 Task: Schedule a meditation and mindfulness session for the 17th at 9:00 AM.
Action: Mouse pressed left at (138, 308)
Screenshot: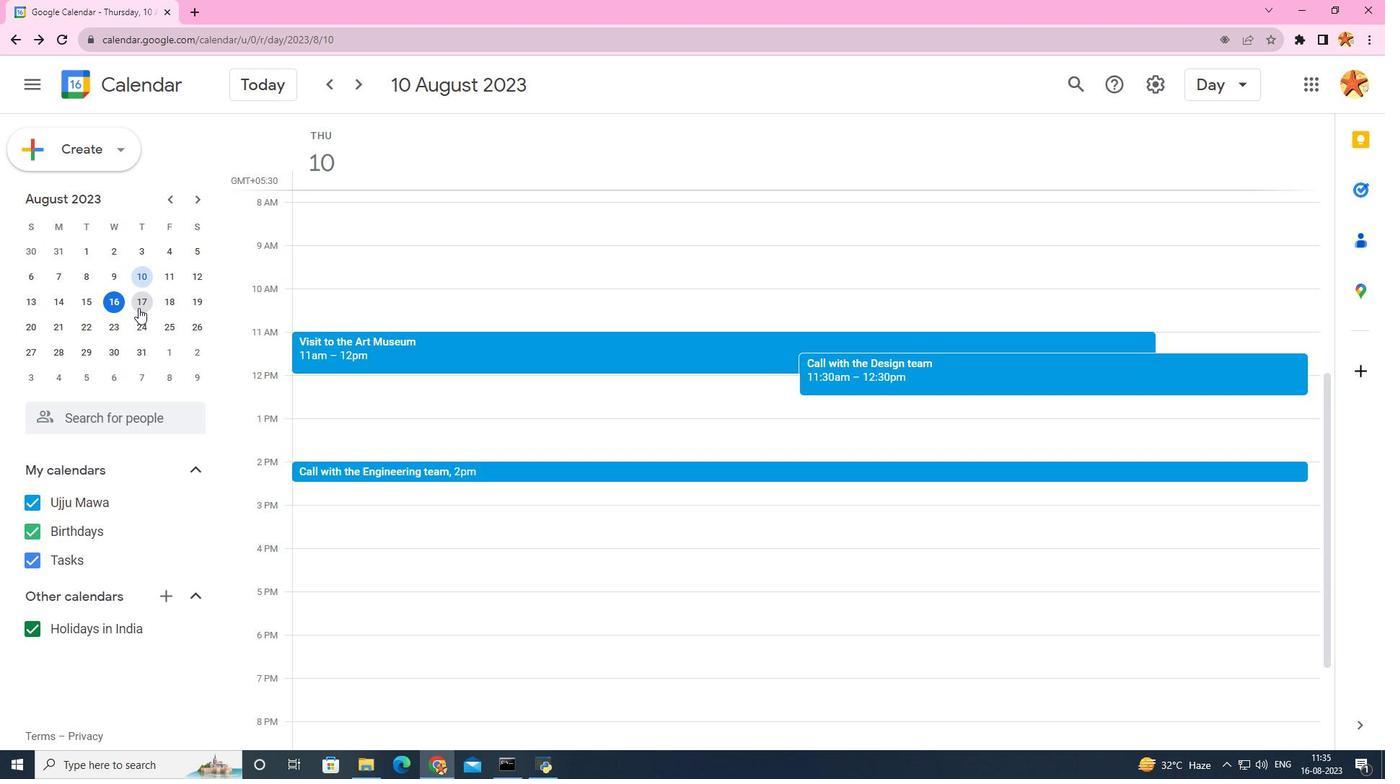 
Action: Mouse moved to (312, 242)
Screenshot: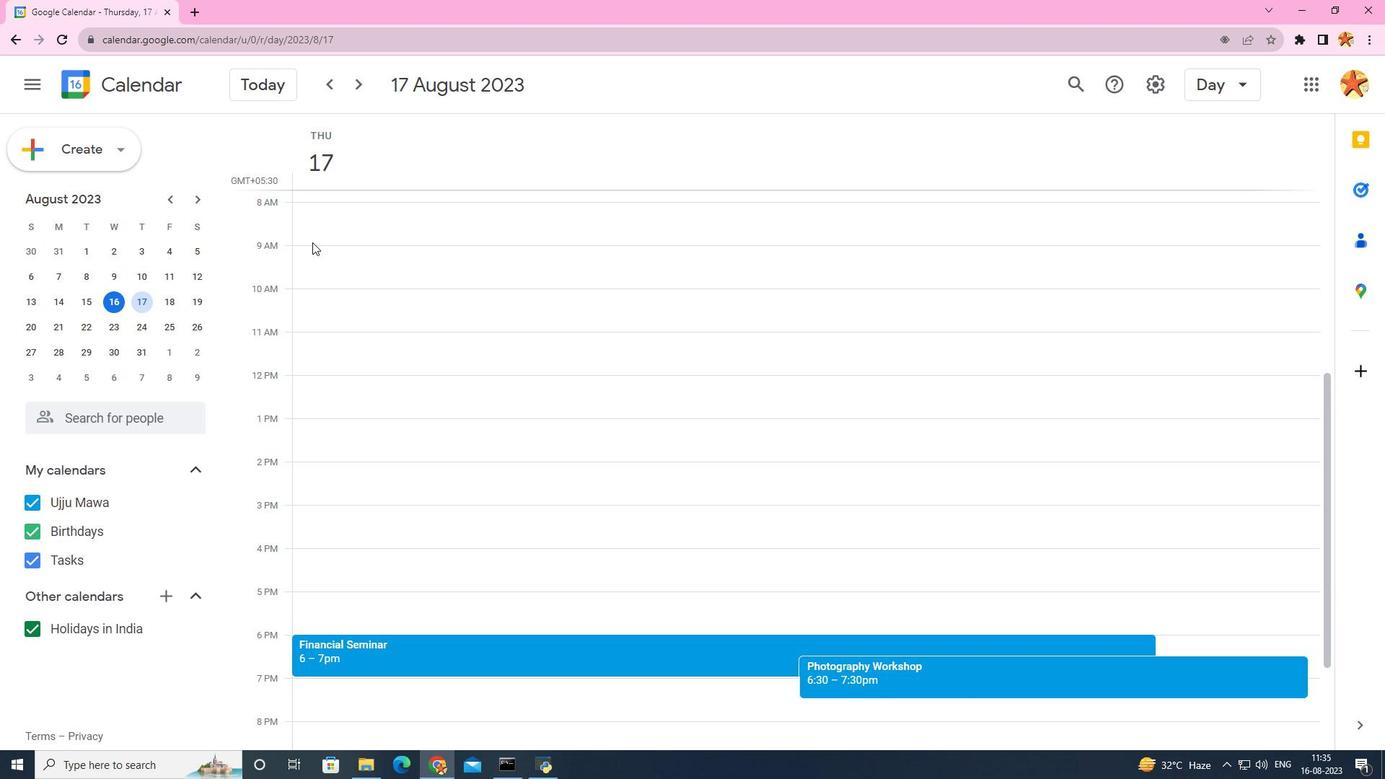 
Action: Mouse pressed left at (312, 242)
Screenshot: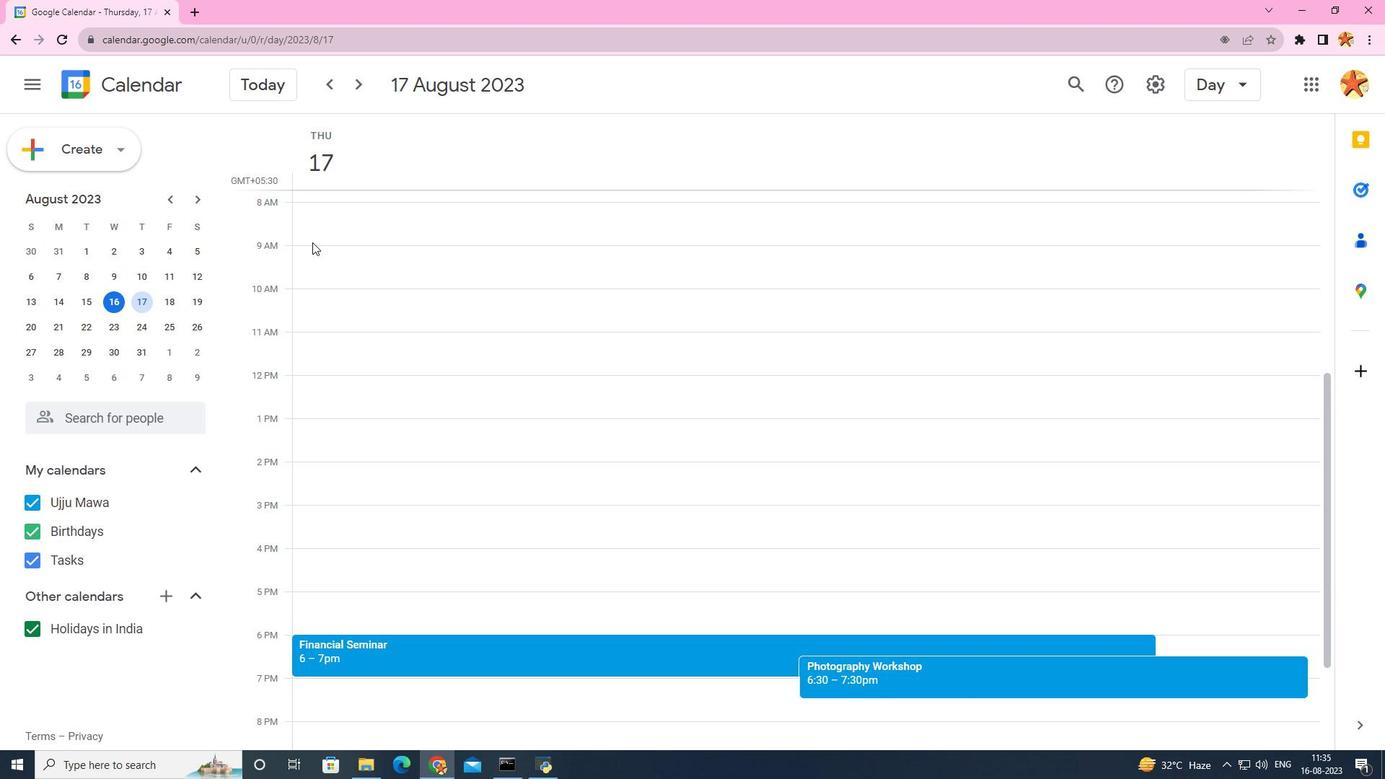 
Action: Mouse moved to (593, 239)
Screenshot: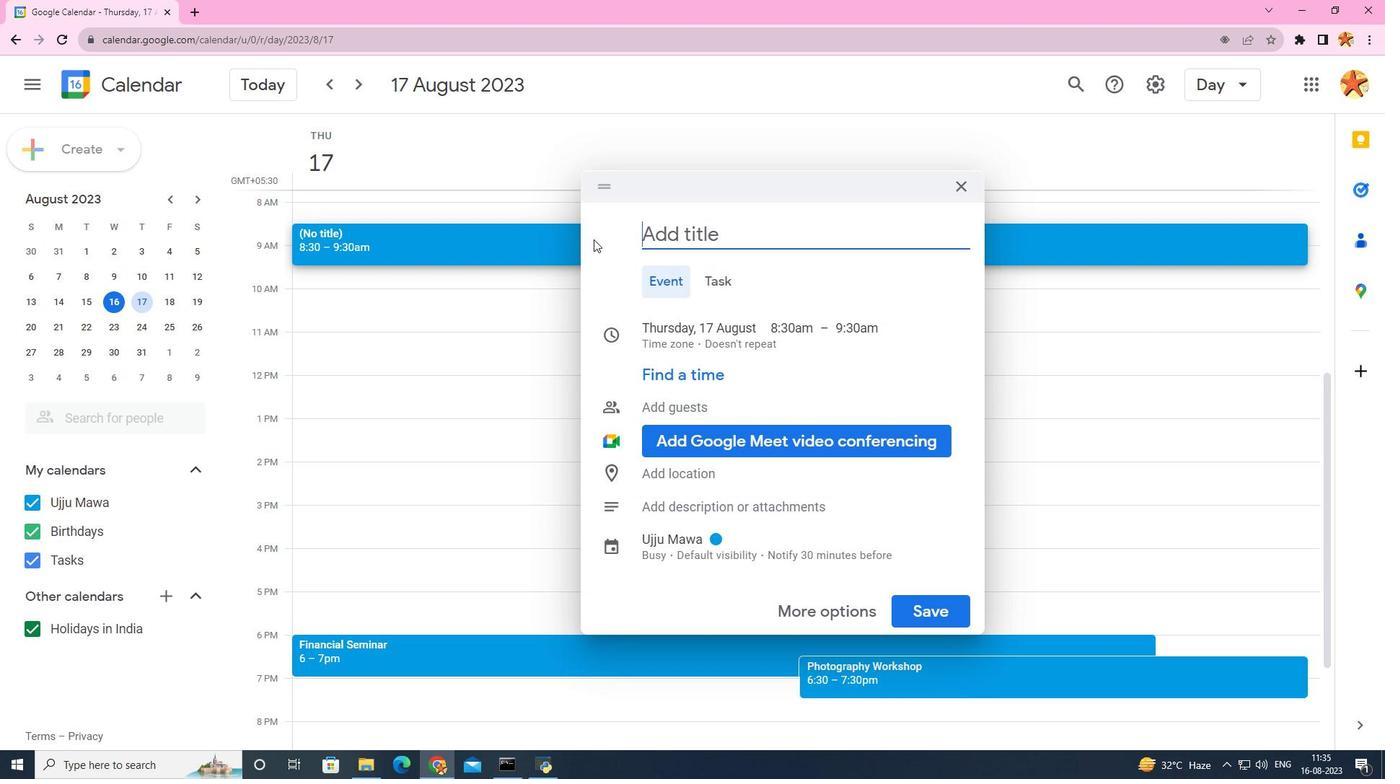 
Action: Key pressed <Key.caps_lock>M
Screenshot: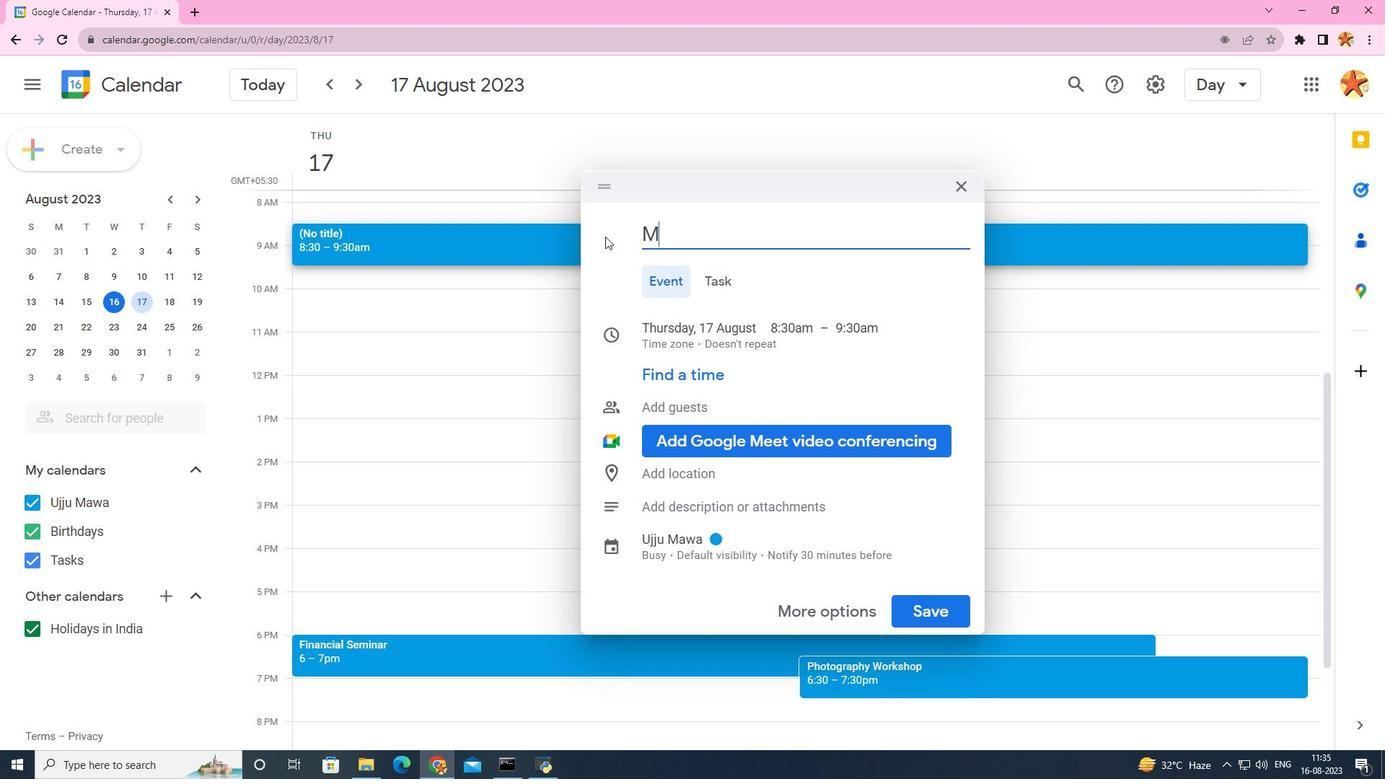 
Action: Mouse moved to (605, 236)
Screenshot: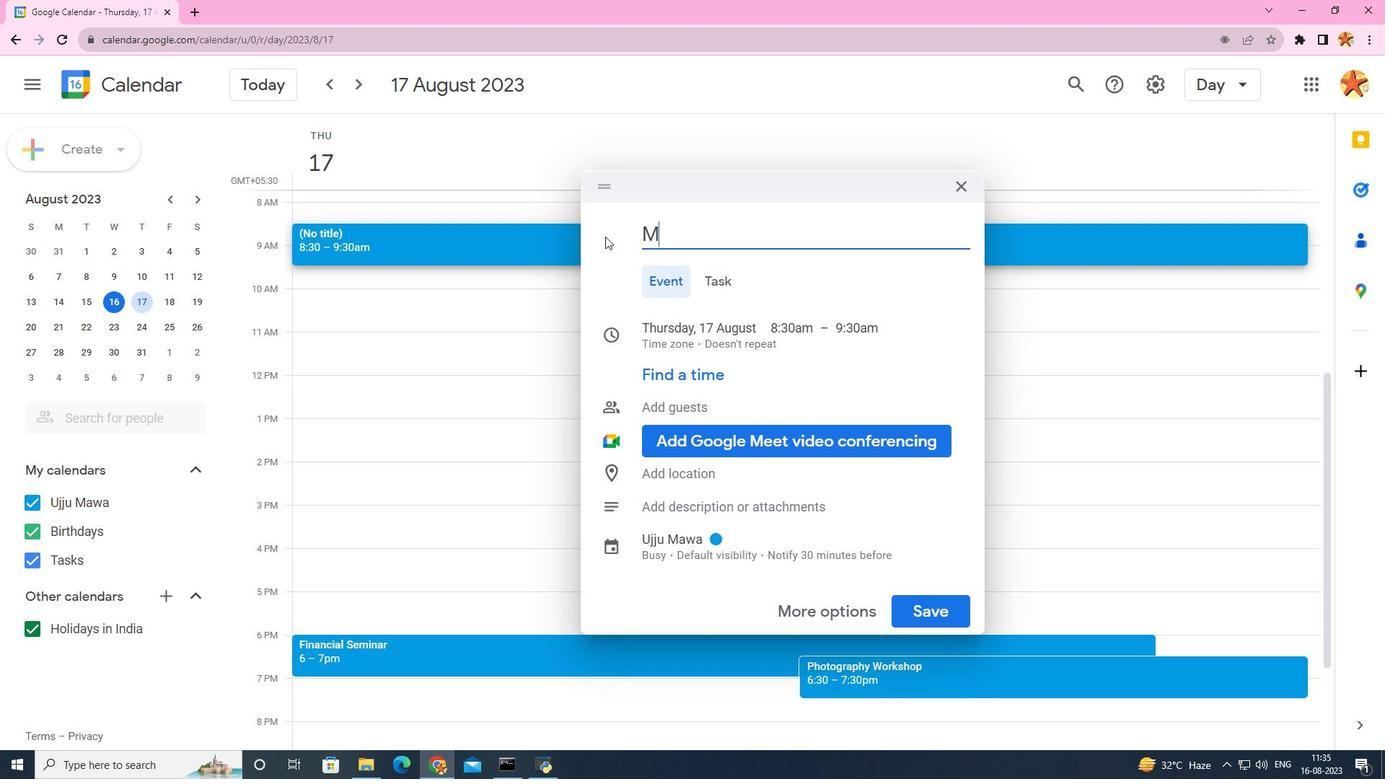 
Action: Key pressed <Key.caps_lock>editation<Key.space>and<Key.space><Key.caps_lock>M<Key.caps_lock>indfullness<Key.space>session
Screenshot: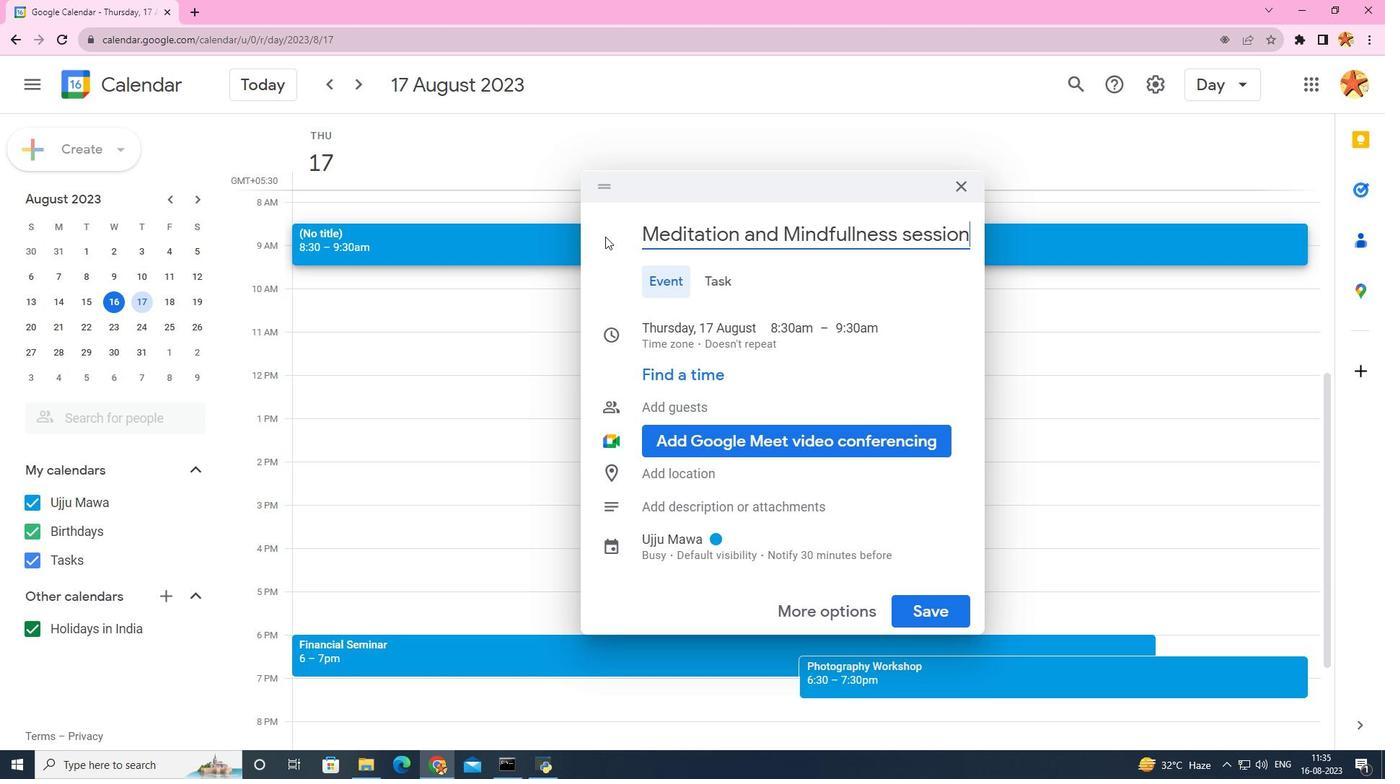 
Action: Mouse moved to (794, 339)
Screenshot: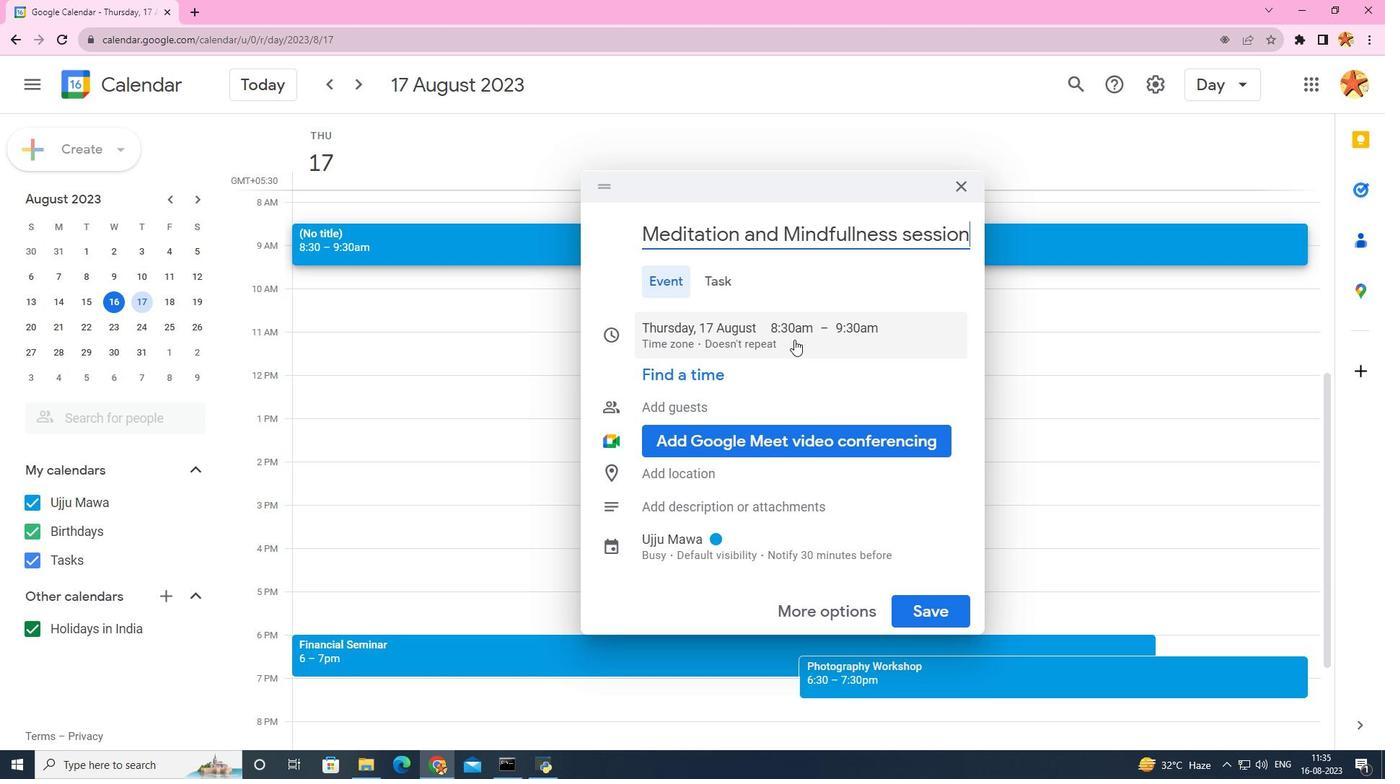 
Action: Mouse pressed left at (794, 339)
Screenshot: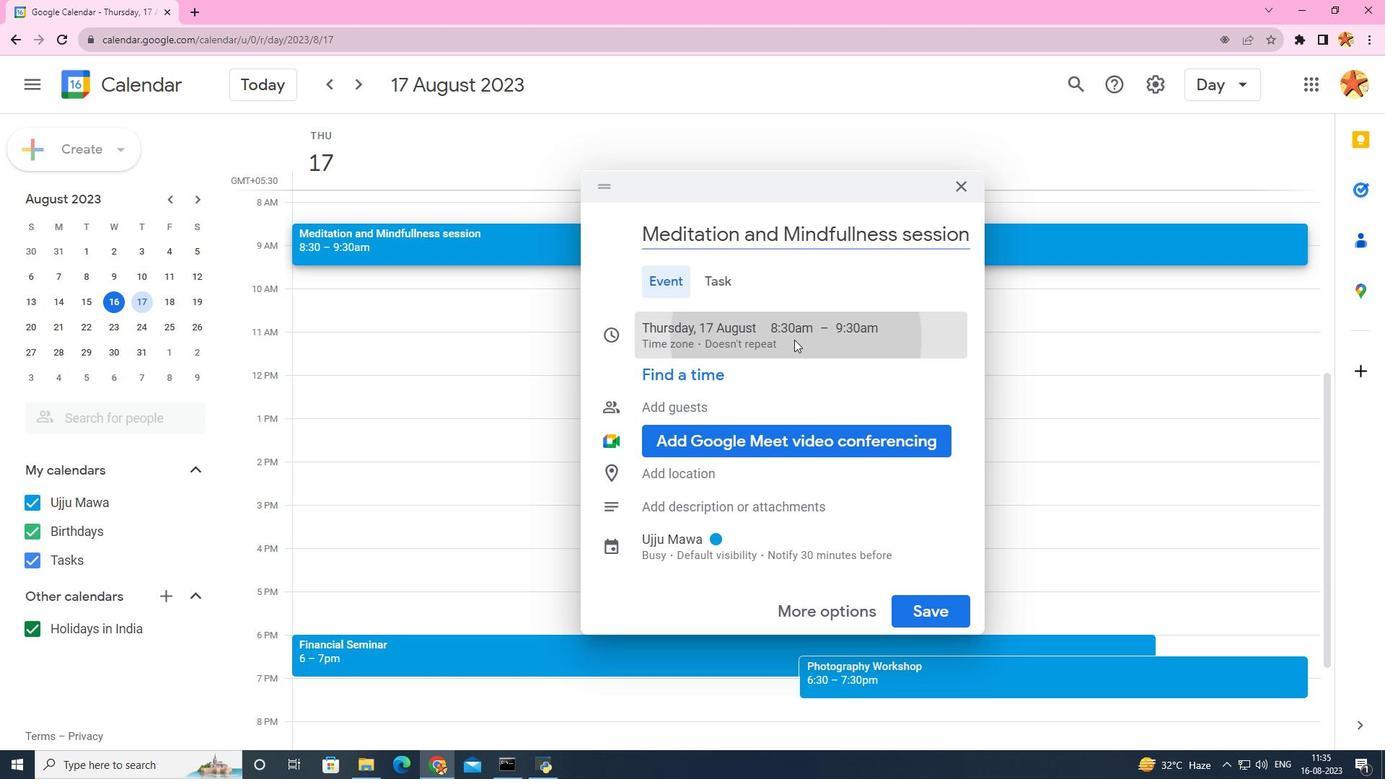 
Action: Mouse moved to (795, 332)
Screenshot: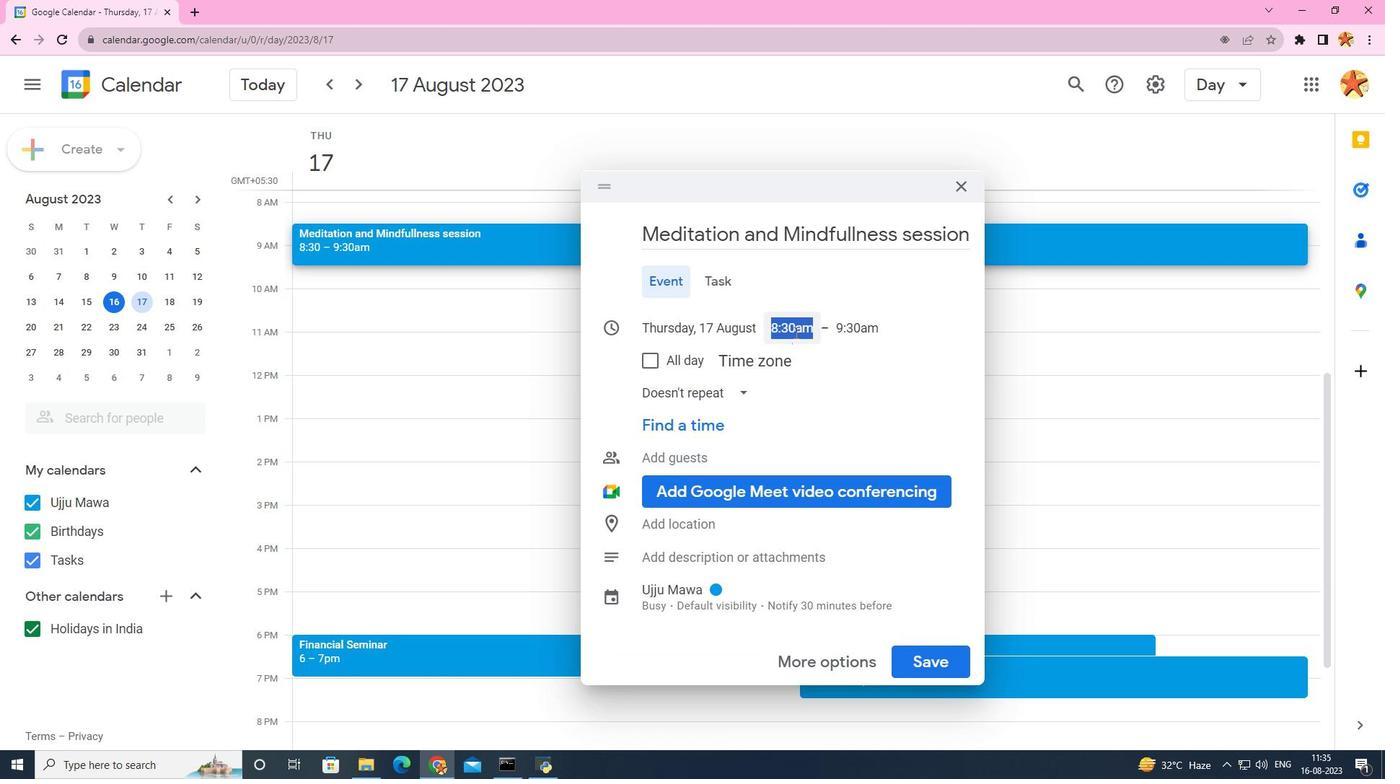 
Action: Mouse pressed left at (795, 332)
Screenshot: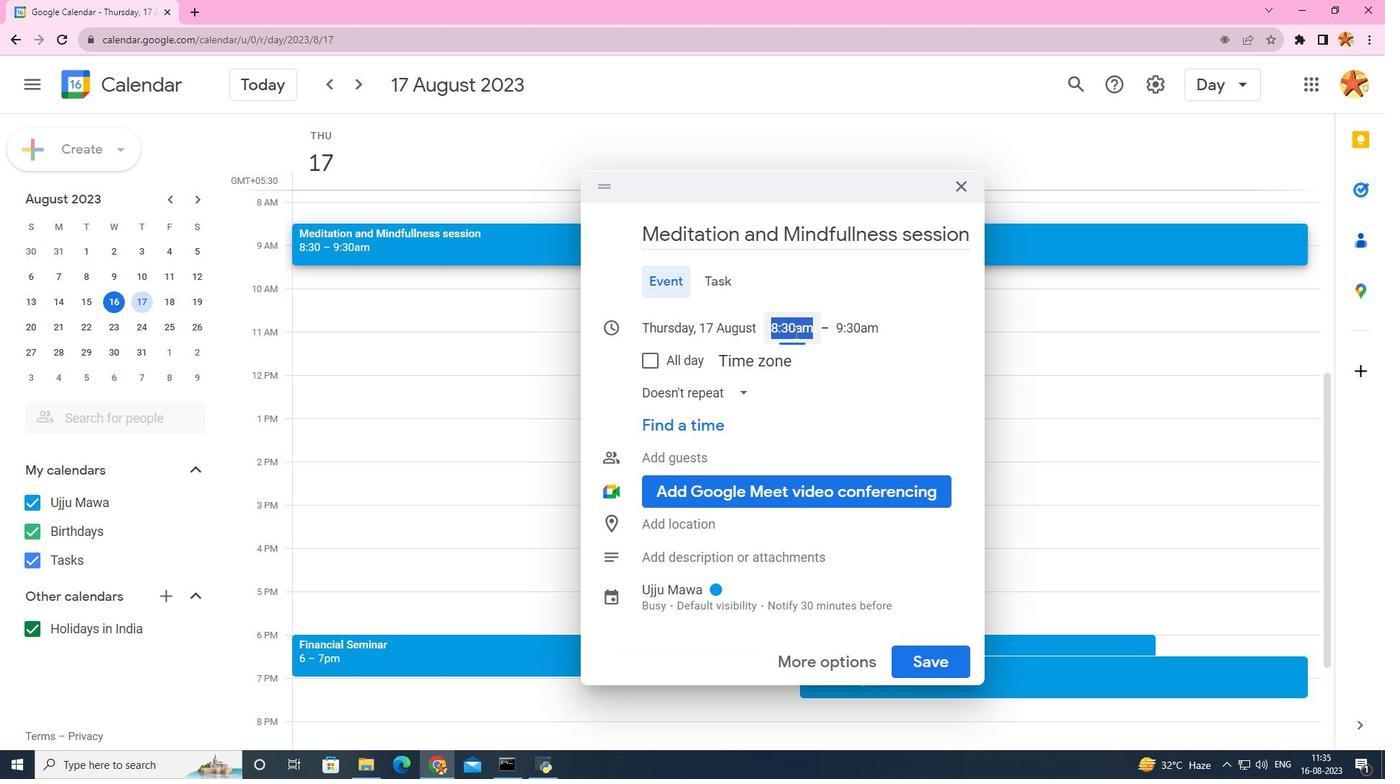 
Action: Mouse moved to (788, 507)
Screenshot: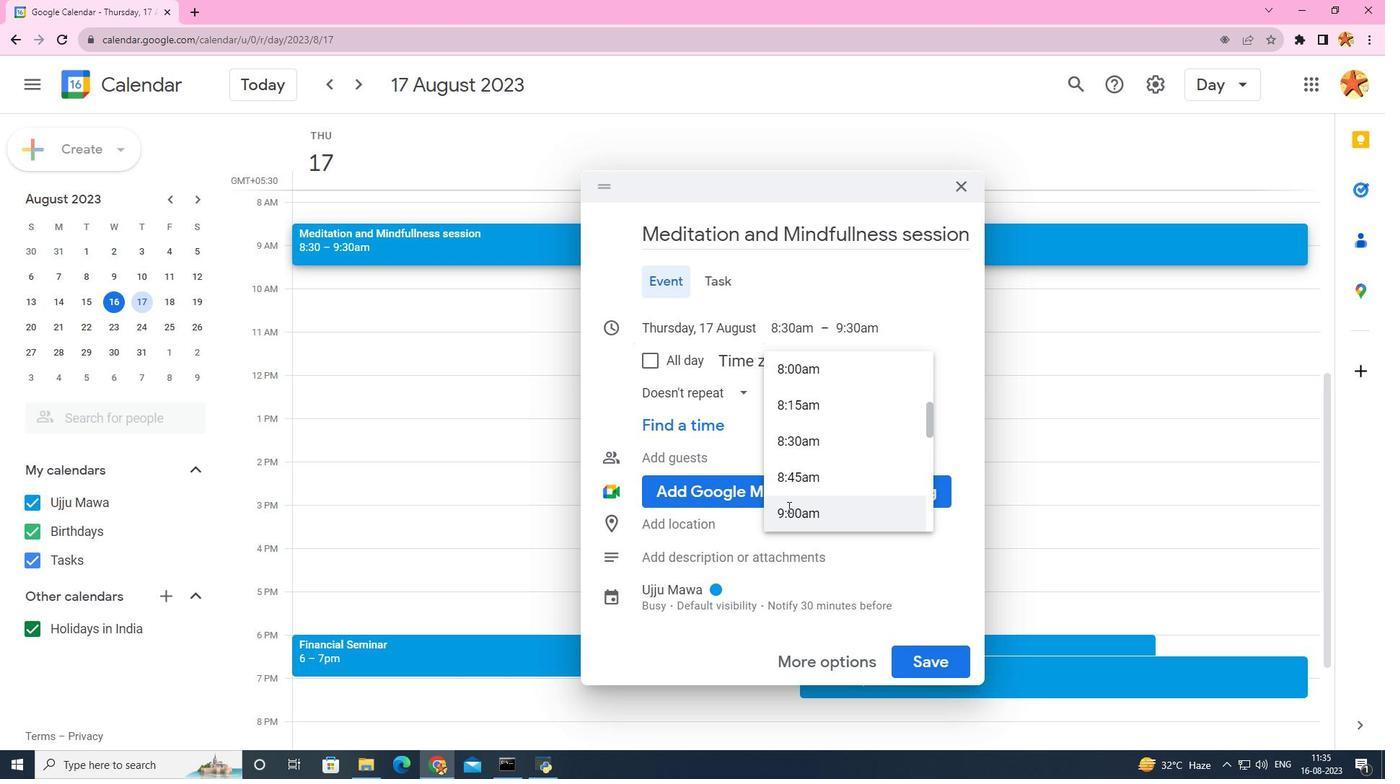 
Action: Mouse pressed left at (788, 507)
Screenshot: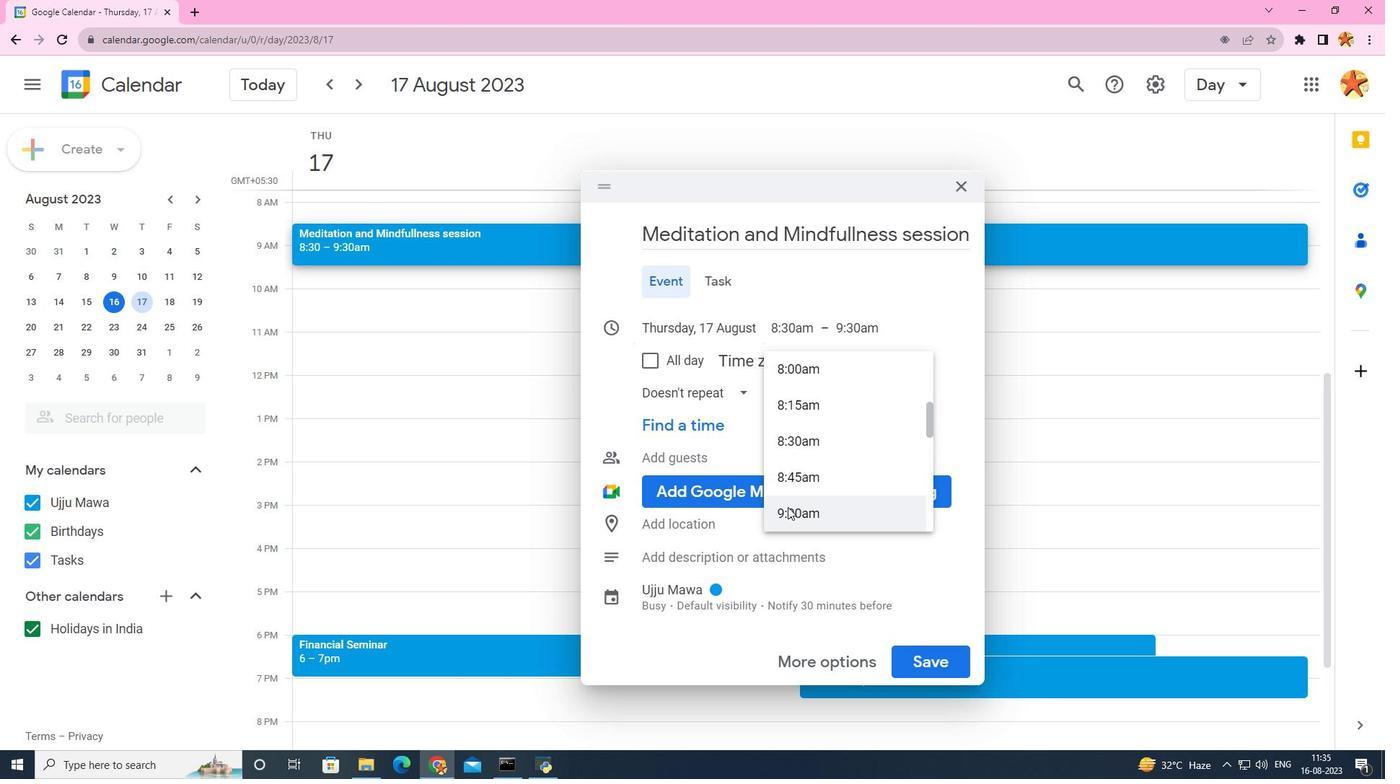 
Action: Mouse moved to (855, 338)
Screenshot: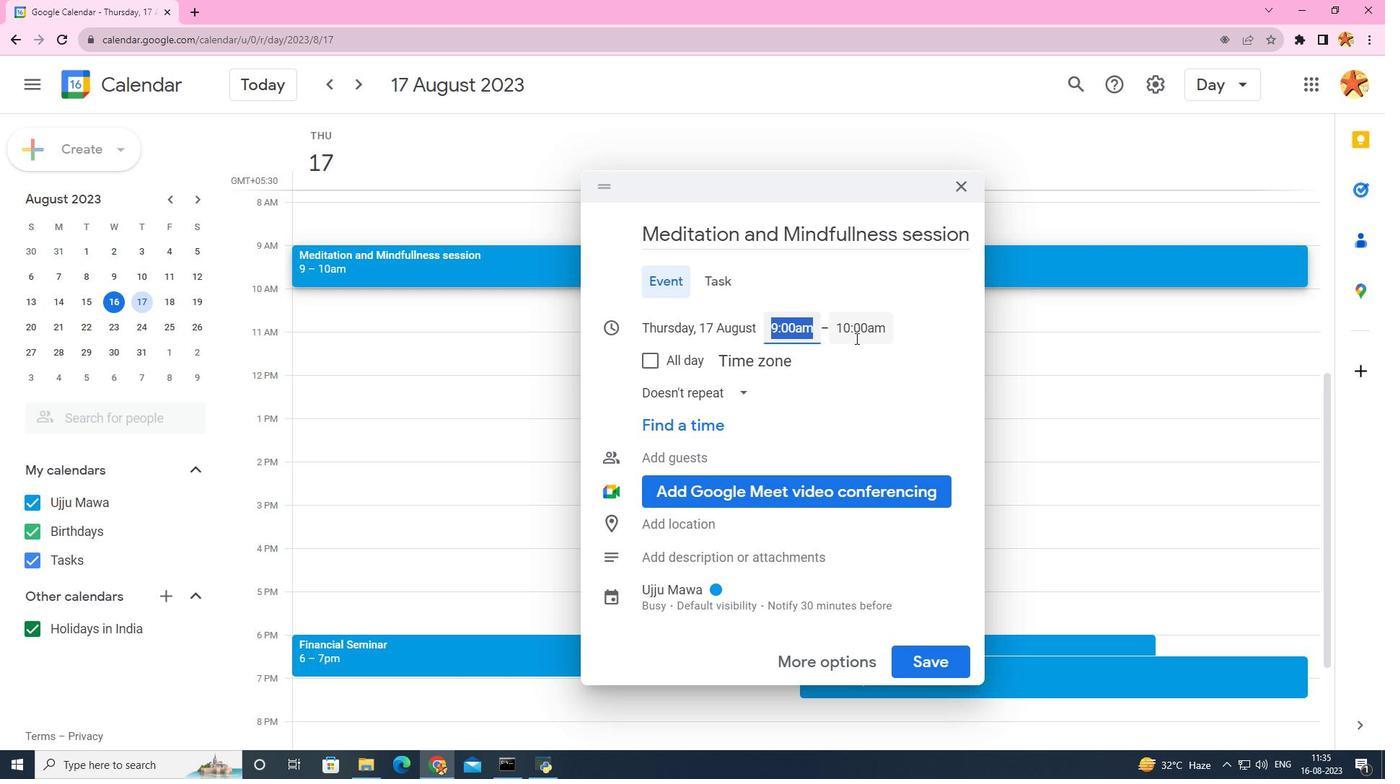 
Action: Mouse pressed left at (855, 338)
Screenshot: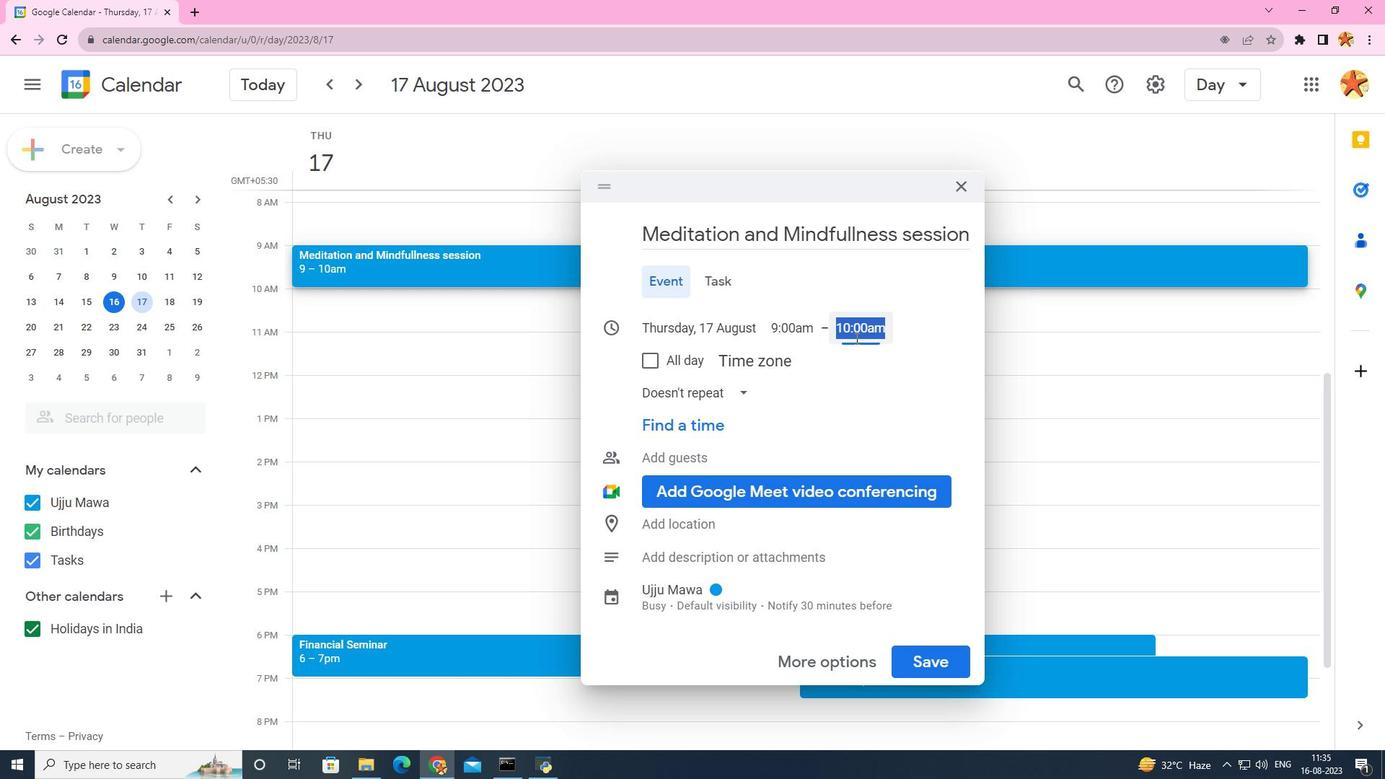 
Action: Mouse moved to (859, 456)
Screenshot: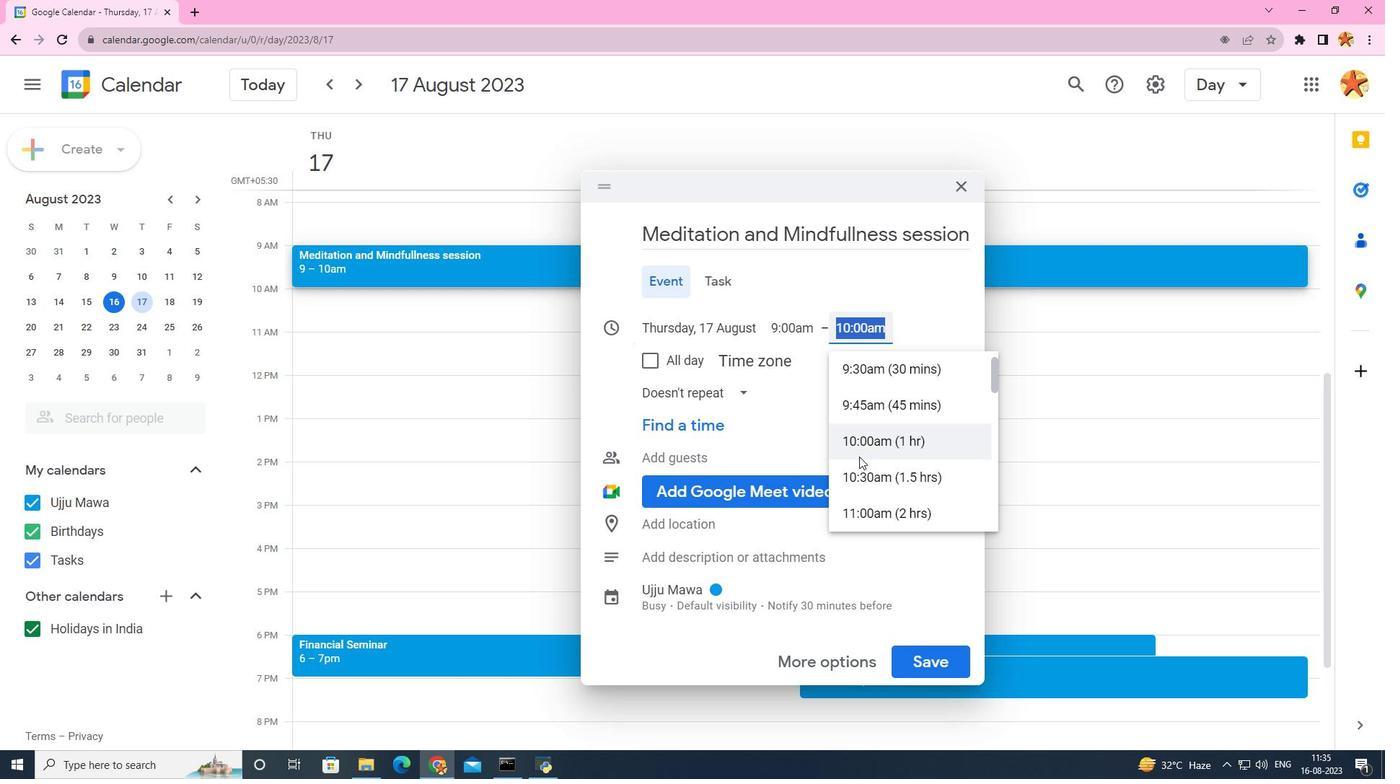 
Action: Mouse pressed left at (859, 456)
Screenshot: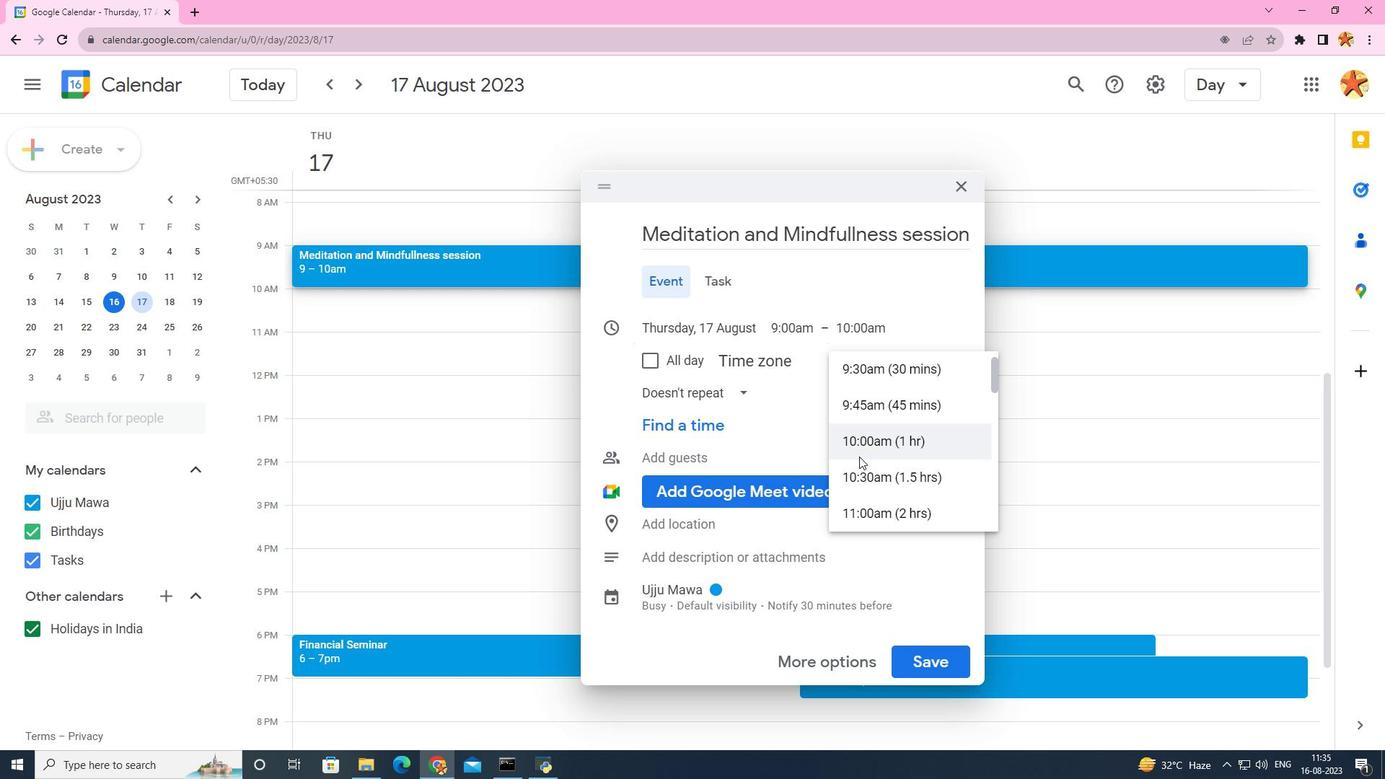 
Action: Mouse moved to (920, 660)
Screenshot: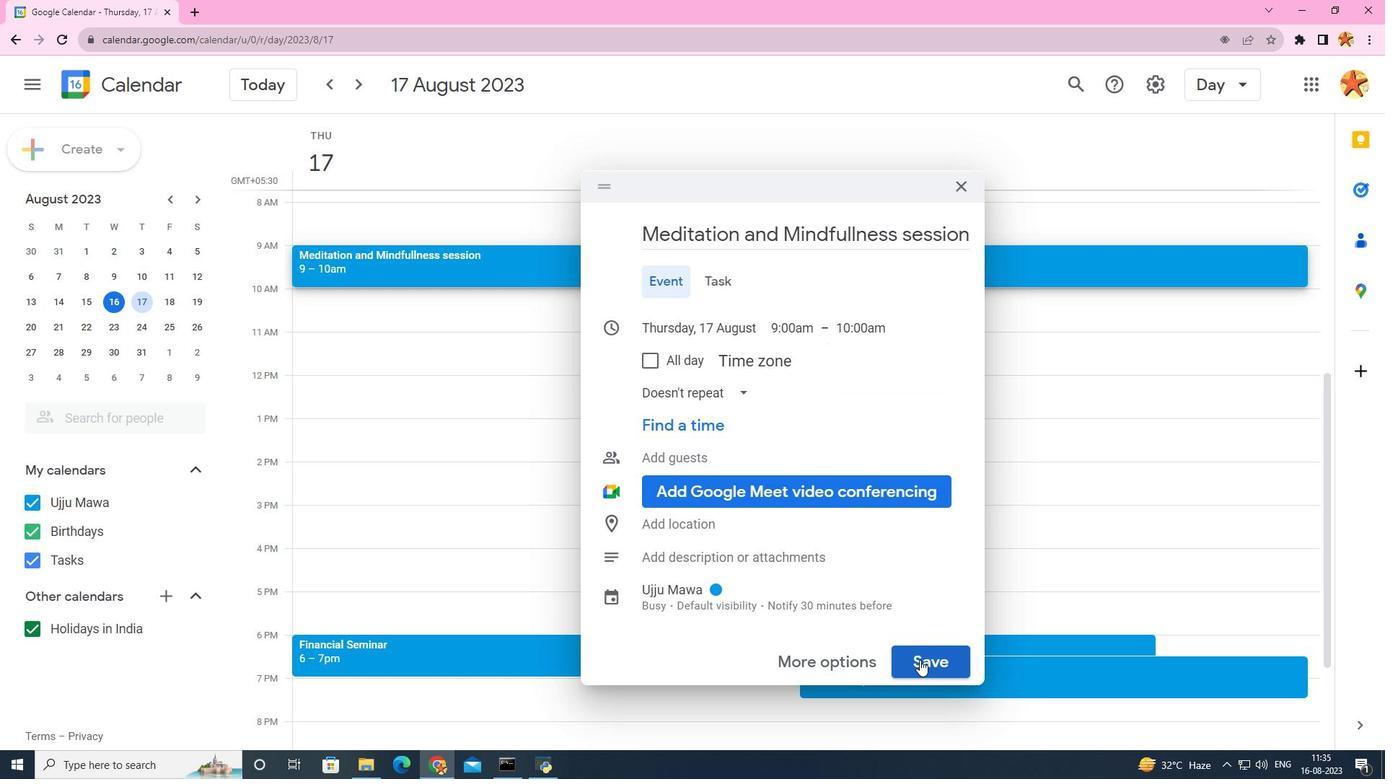 
Action: Mouse pressed left at (920, 660)
Screenshot: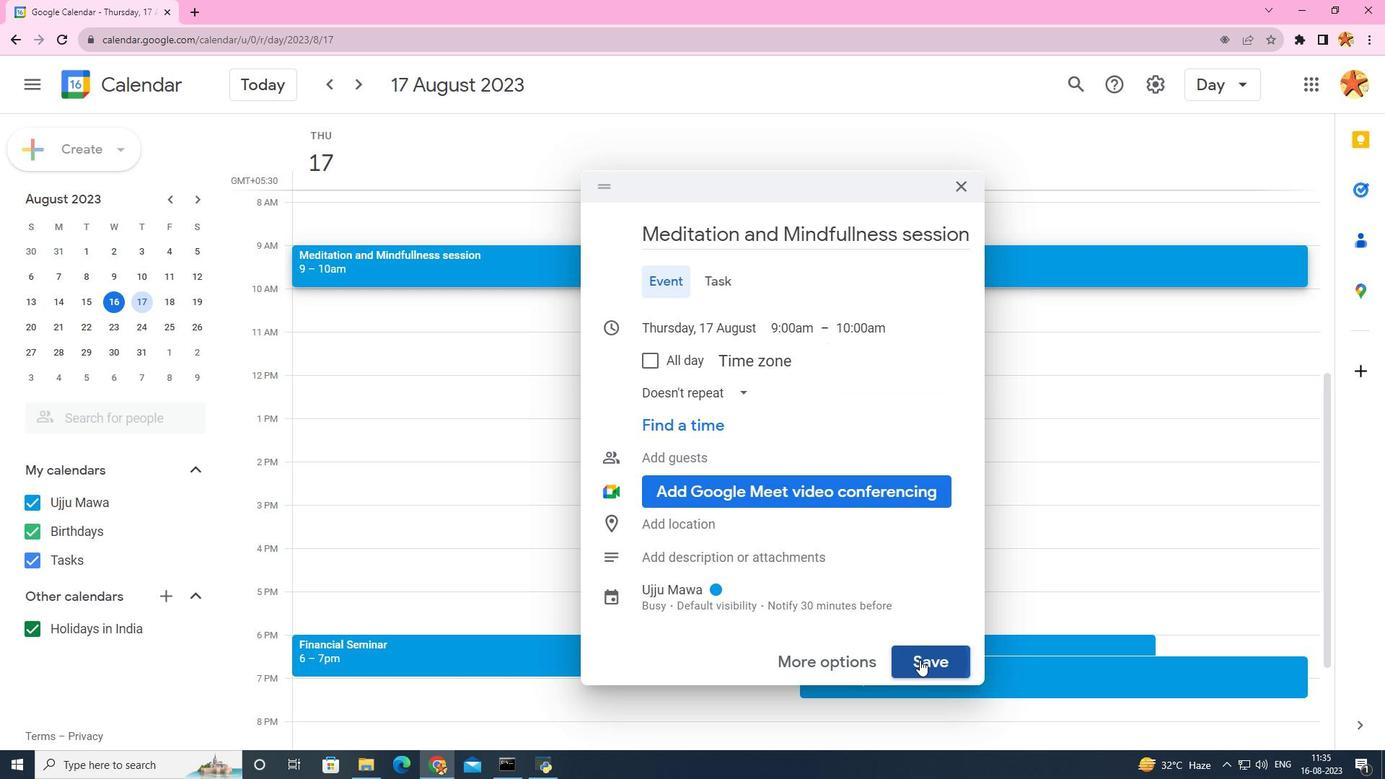 
Action: Mouse moved to (917, 660)
Screenshot: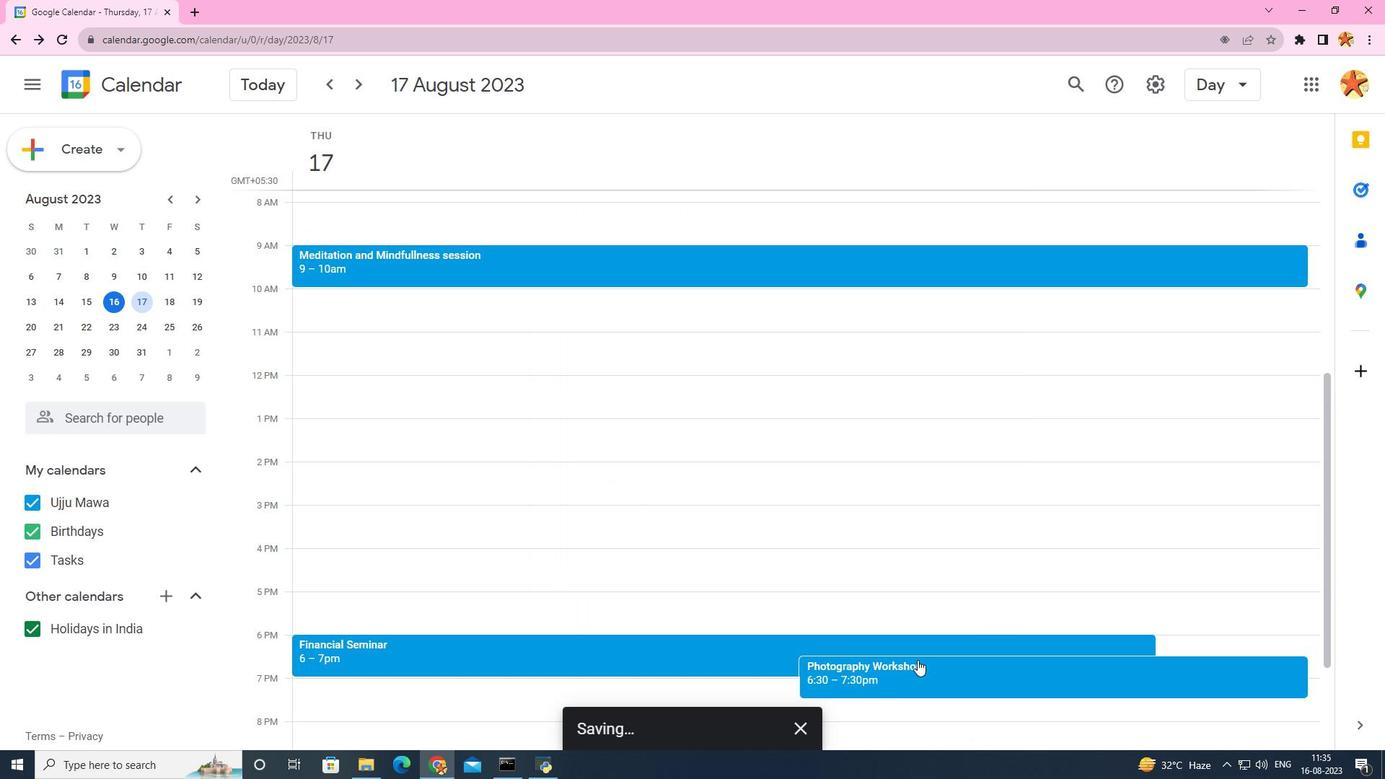
